 Task: Toggle the center layout option in the zen mode.
Action: Mouse moved to (62, 437)
Screenshot: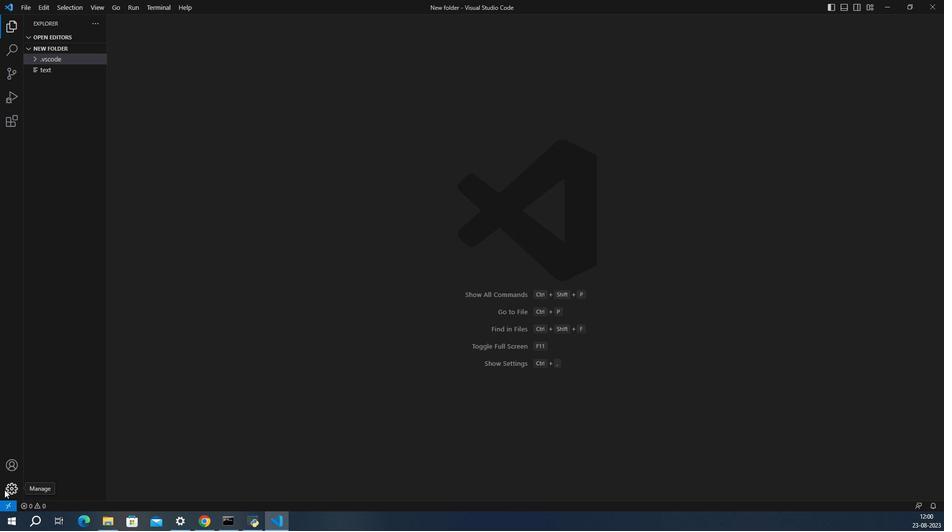 
Action: Mouse pressed left at (62, 437)
Screenshot: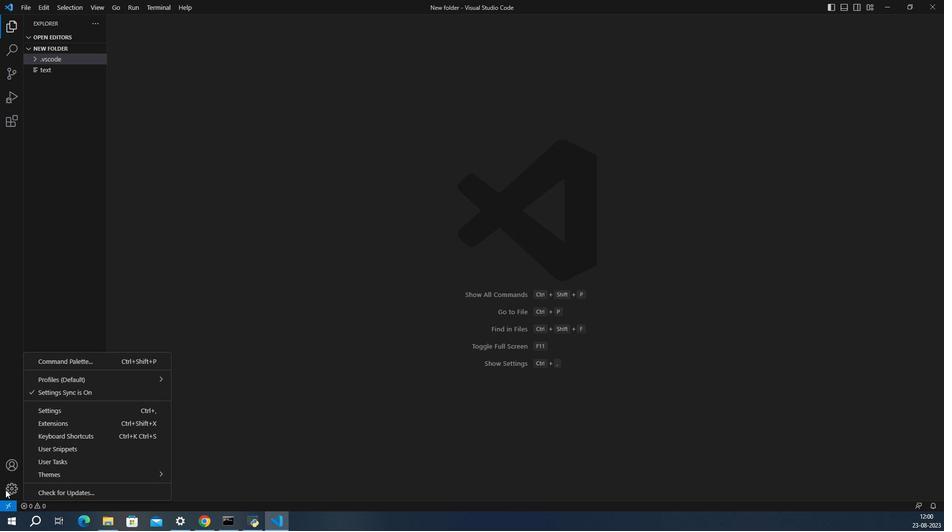 
Action: Mouse moved to (94, 402)
Screenshot: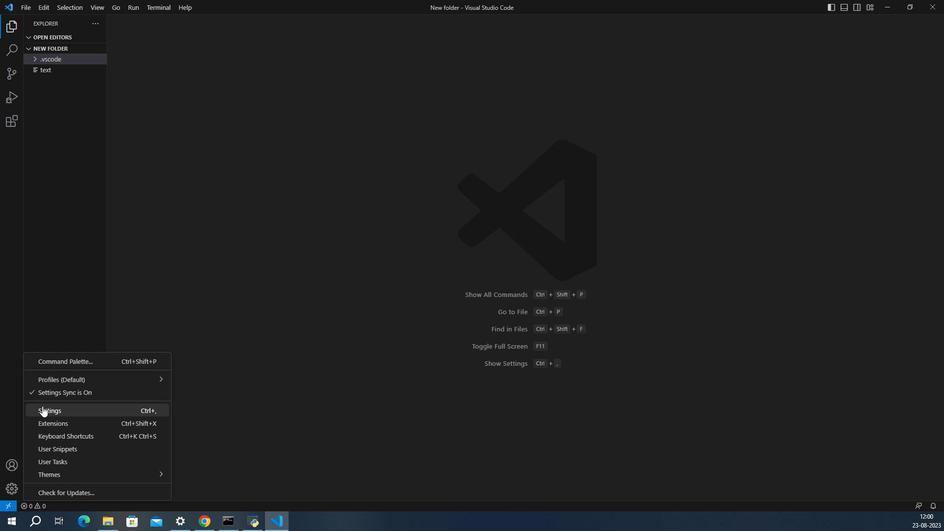 
Action: Mouse pressed left at (94, 402)
Screenshot: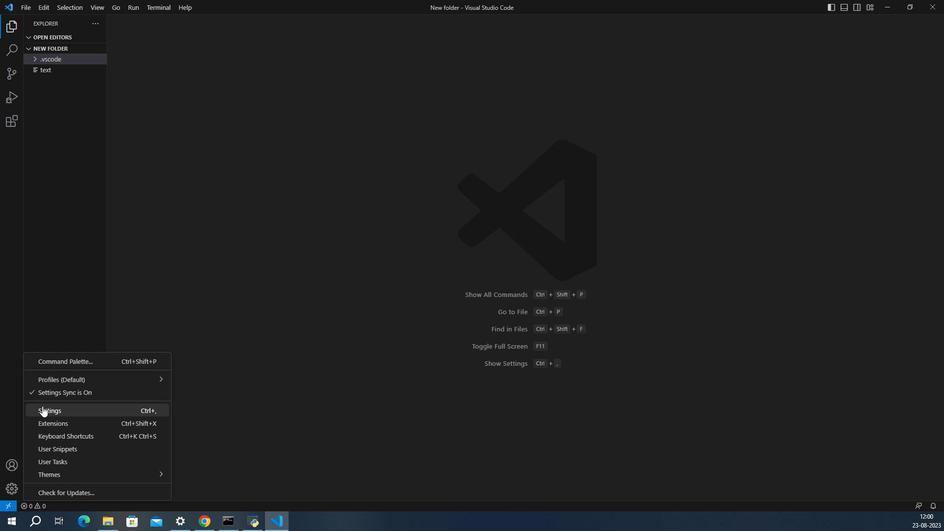 
Action: Mouse moved to (412, 399)
Screenshot: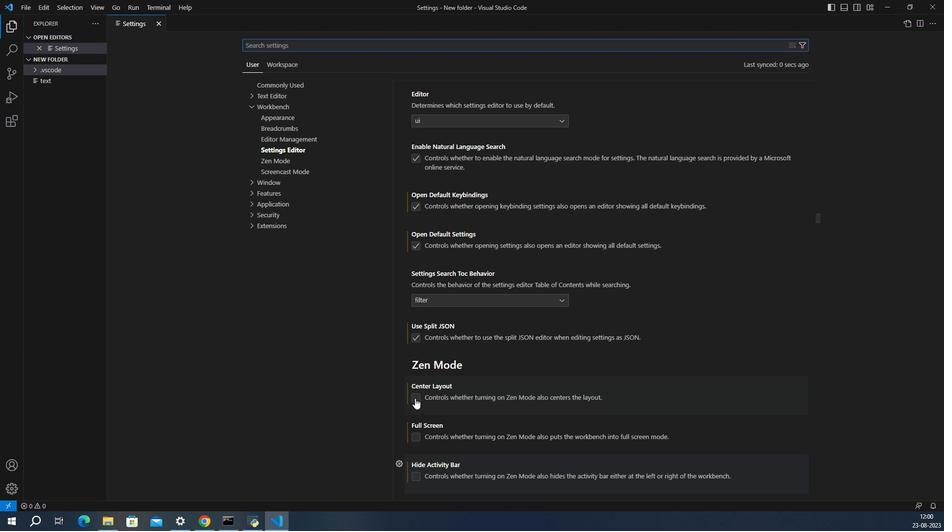 
Action: Mouse pressed left at (412, 399)
Screenshot: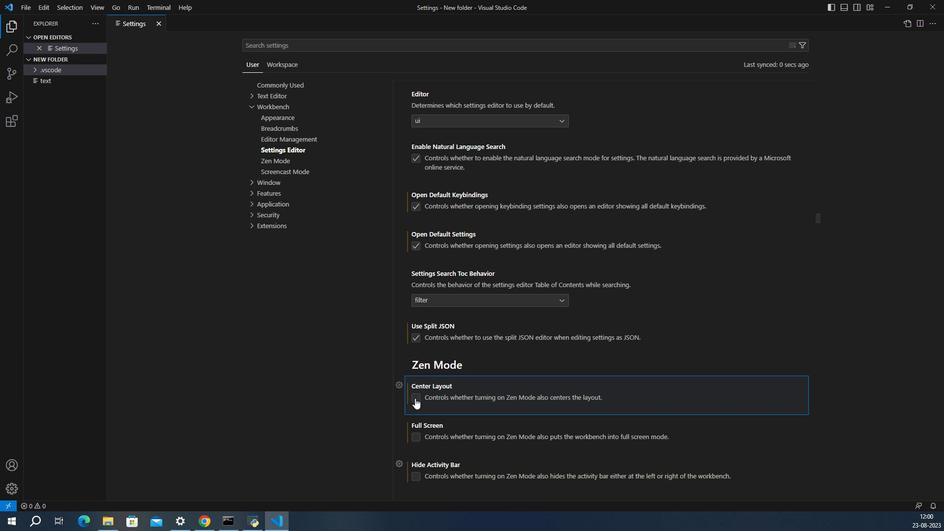 
Action: Mouse moved to (446, 399)
Screenshot: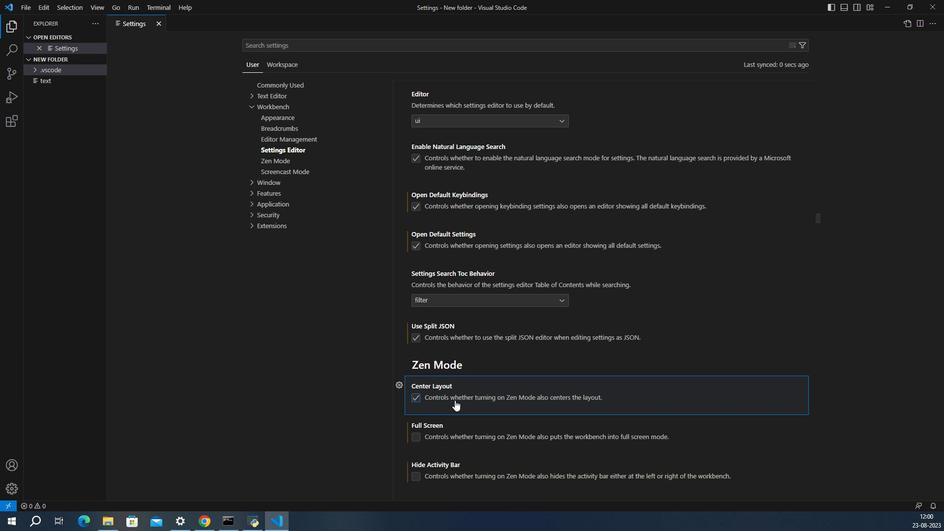 
